 Task: Check the sale-to-list ratio of game room in the last 1 year.
Action: Mouse moved to (757, 169)
Screenshot: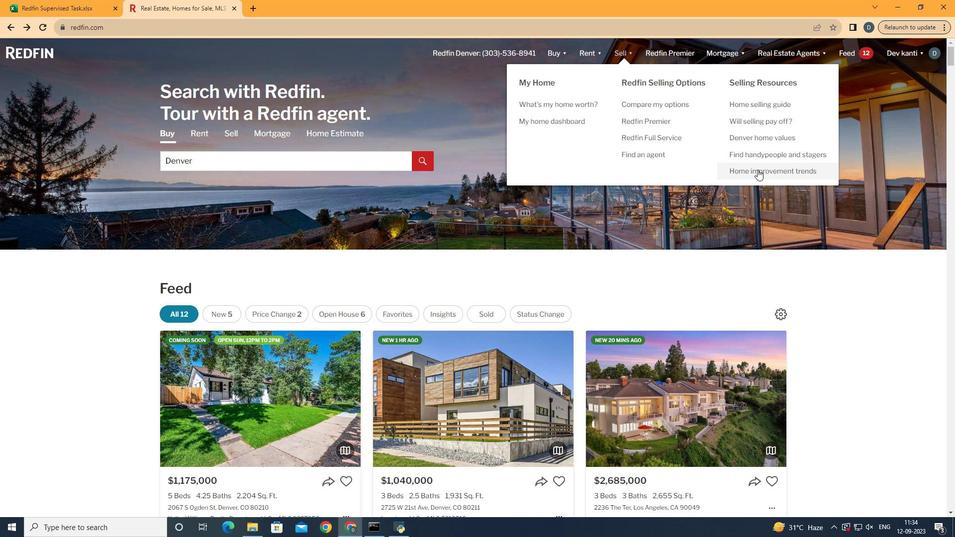 
Action: Mouse pressed left at (757, 169)
Screenshot: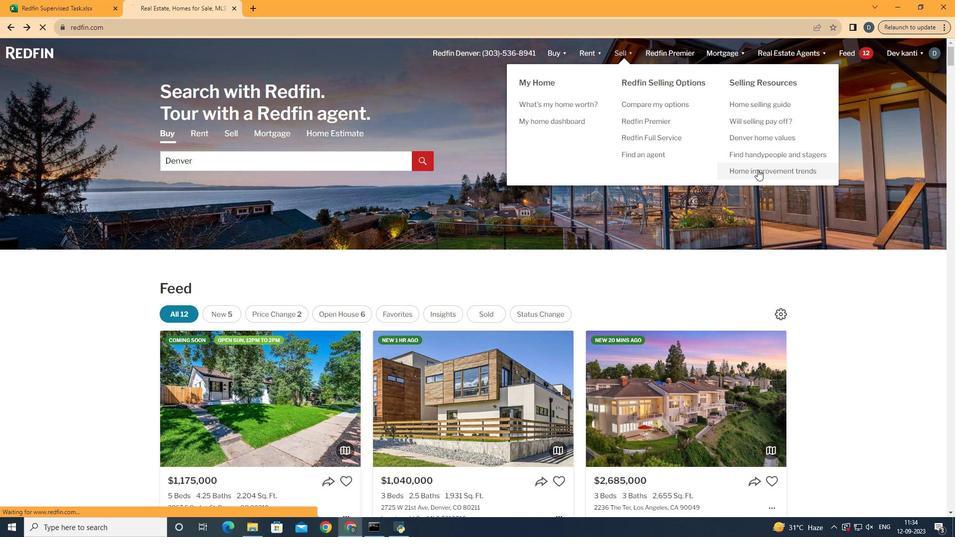 
Action: Mouse moved to (240, 190)
Screenshot: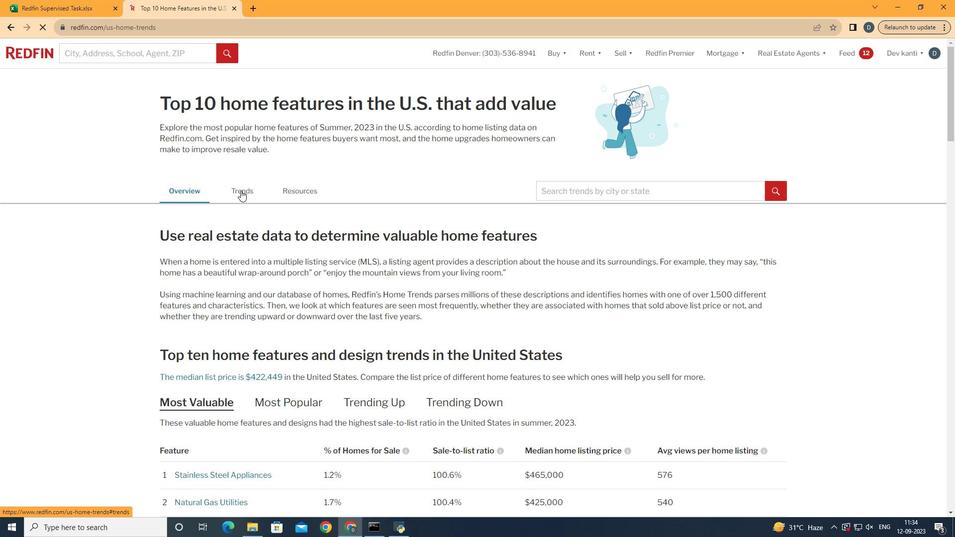
Action: Mouse pressed left at (240, 190)
Screenshot: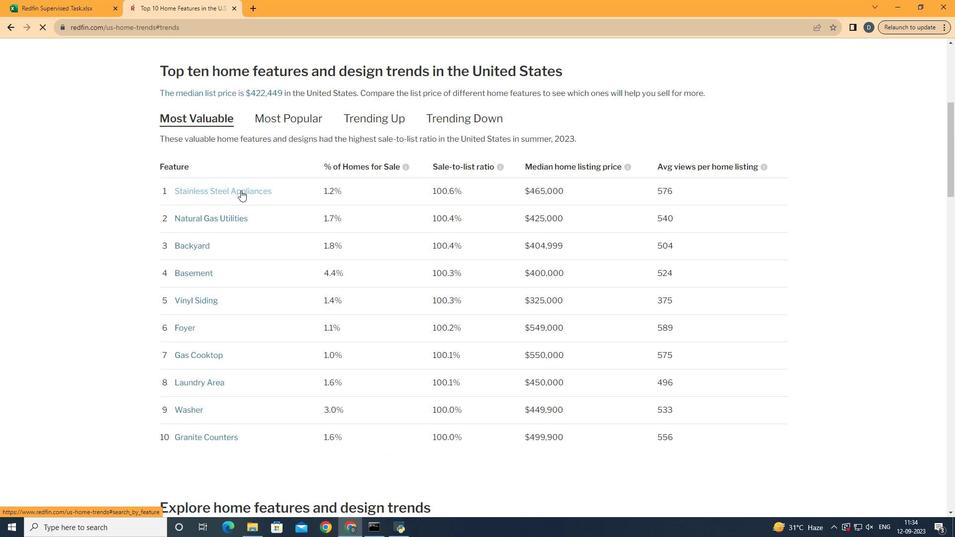 
Action: Mouse moved to (278, 290)
Screenshot: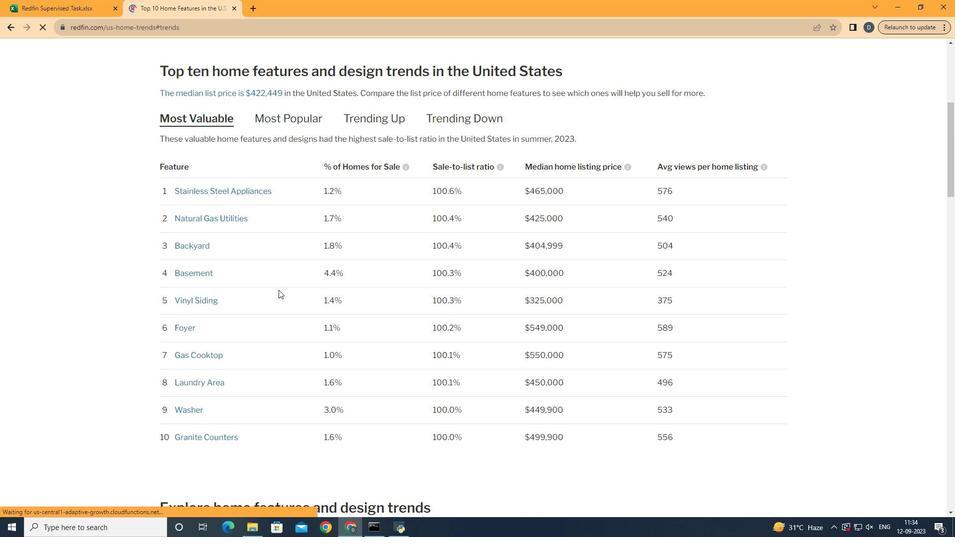 
Action: Mouse scrolled (278, 289) with delta (0, 0)
Screenshot: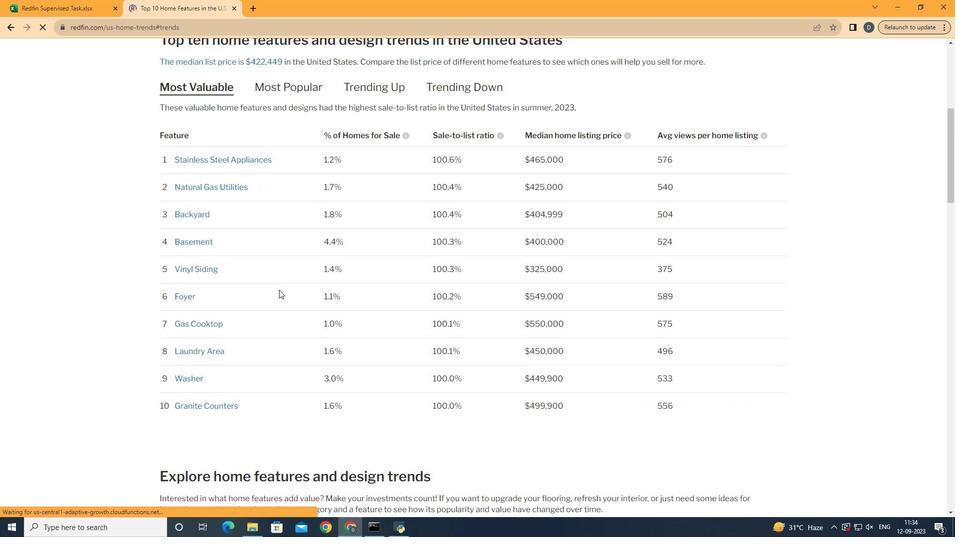 
Action: Mouse scrolled (278, 289) with delta (0, 0)
Screenshot: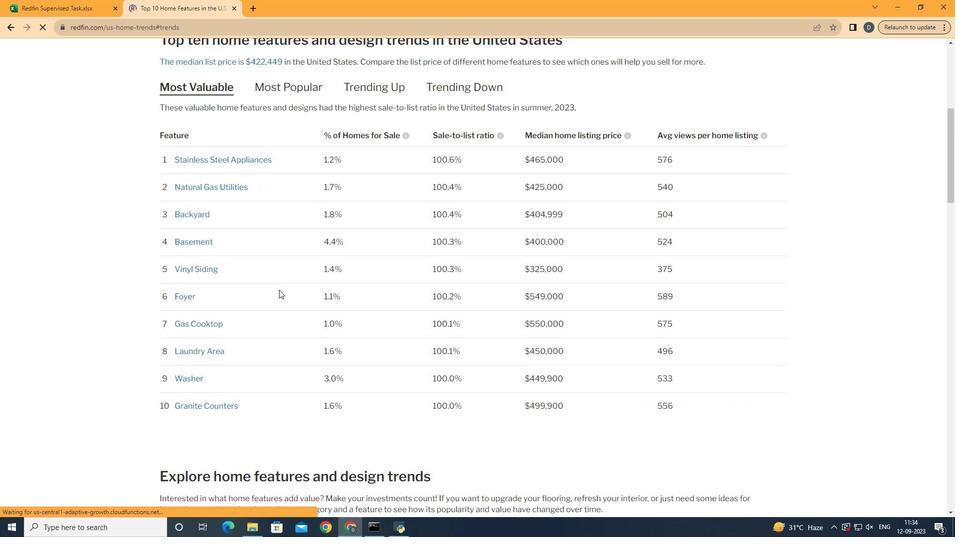 
Action: Mouse scrolled (278, 289) with delta (0, 0)
Screenshot: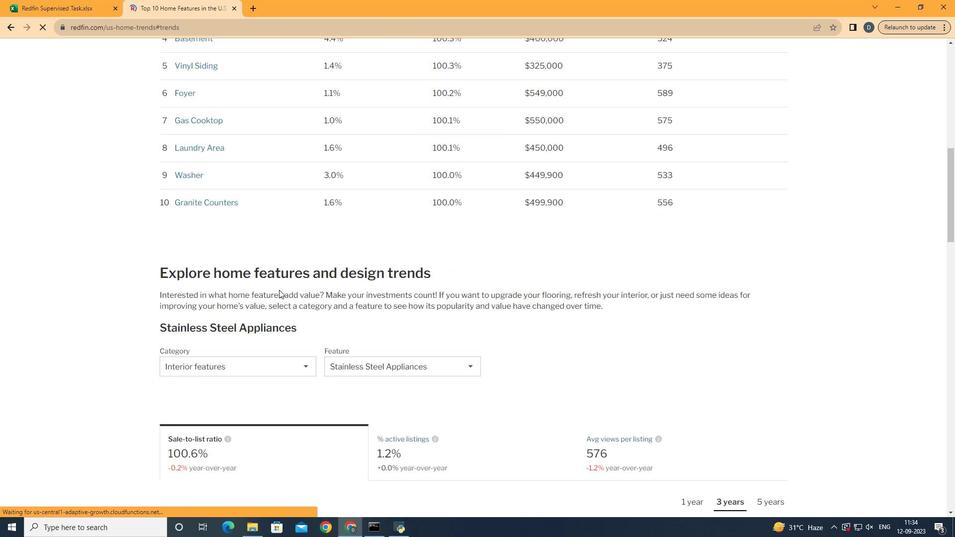 
Action: Mouse scrolled (278, 289) with delta (0, 0)
Screenshot: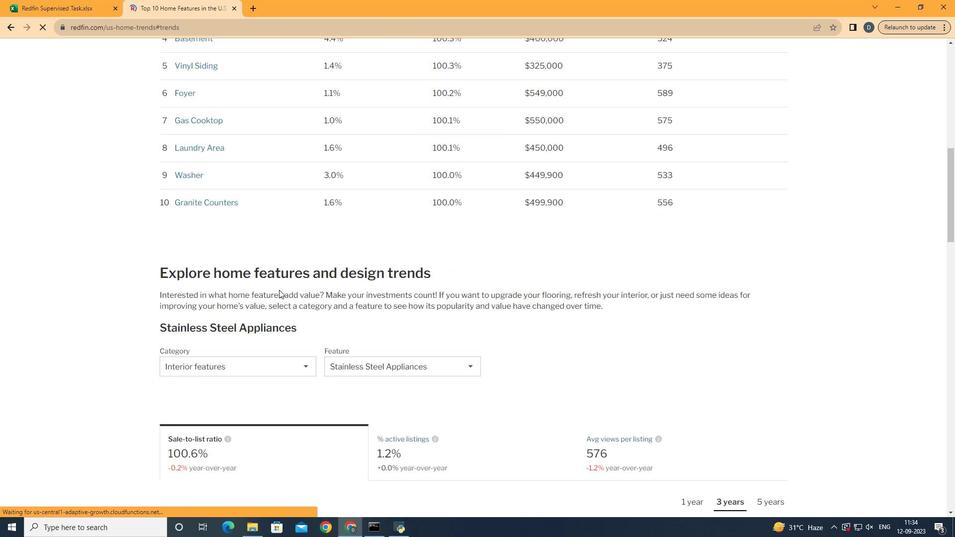 
Action: Mouse moved to (279, 290)
Screenshot: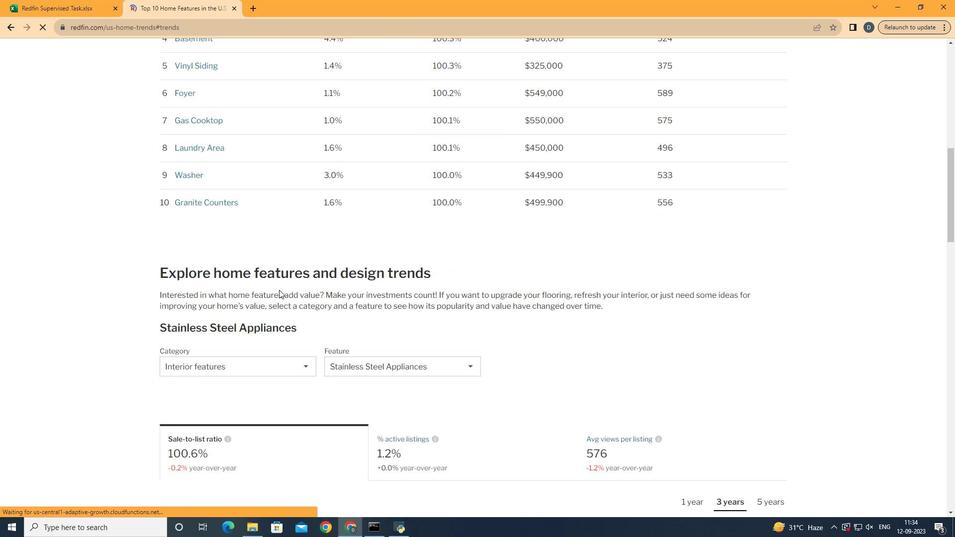 
Action: Mouse scrolled (279, 289) with delta (0, 0)
Screenshot: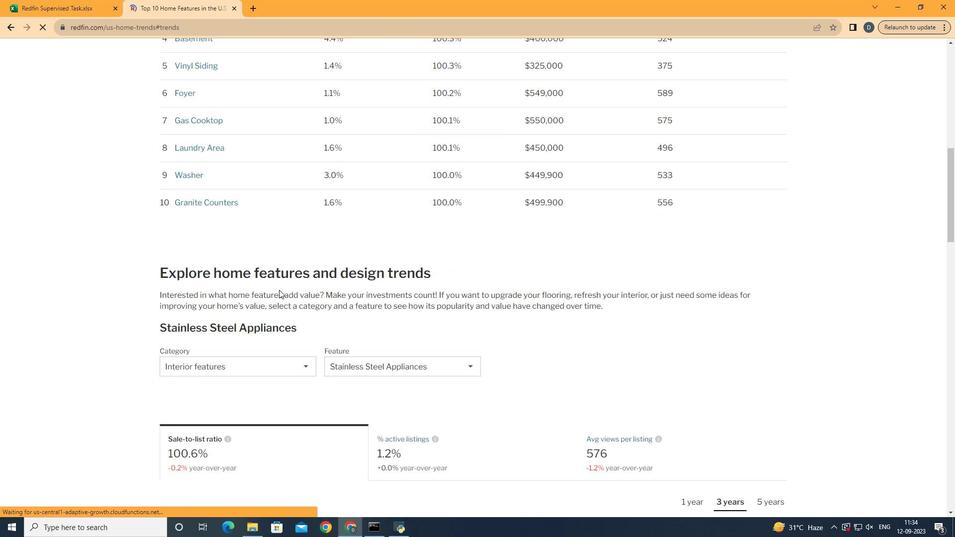
Action: Mouse scrolled (279, 289) with delta (0, 0)
Screenshot: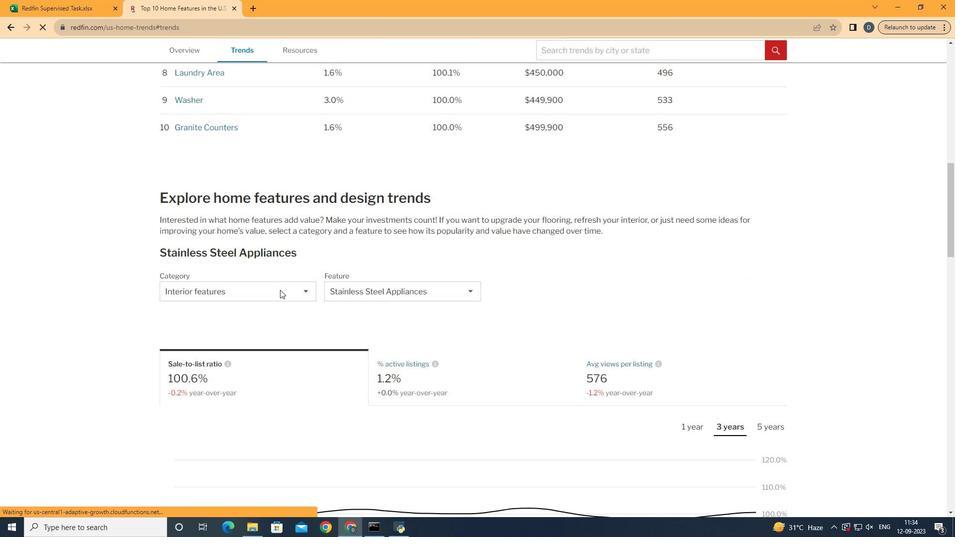 
Action: Mouse scrolled (279, 289) with delta (0, 0)
Screenshot: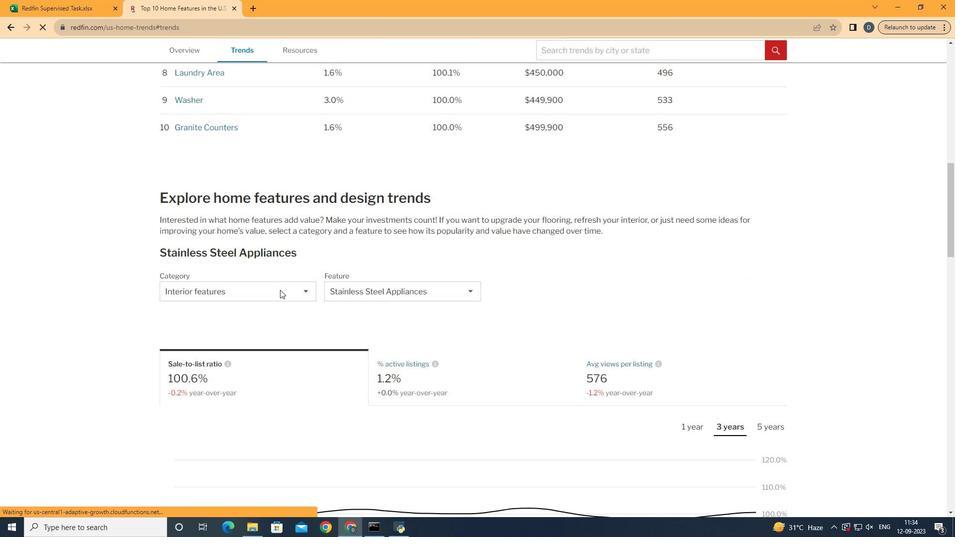 
Action: Mouse moved to (286, 266)
Screenshot: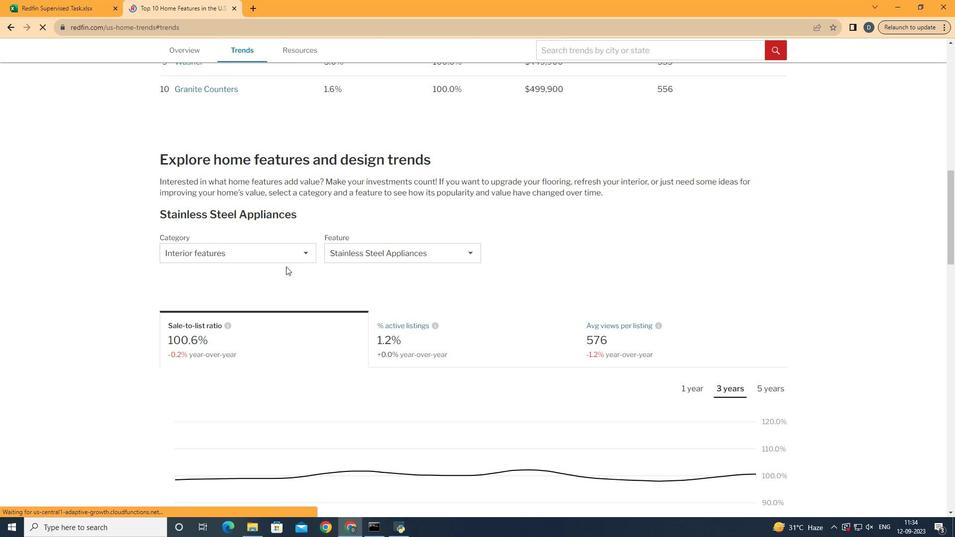 
Action: Mouse pressed left at (286, 266)
Screenshot: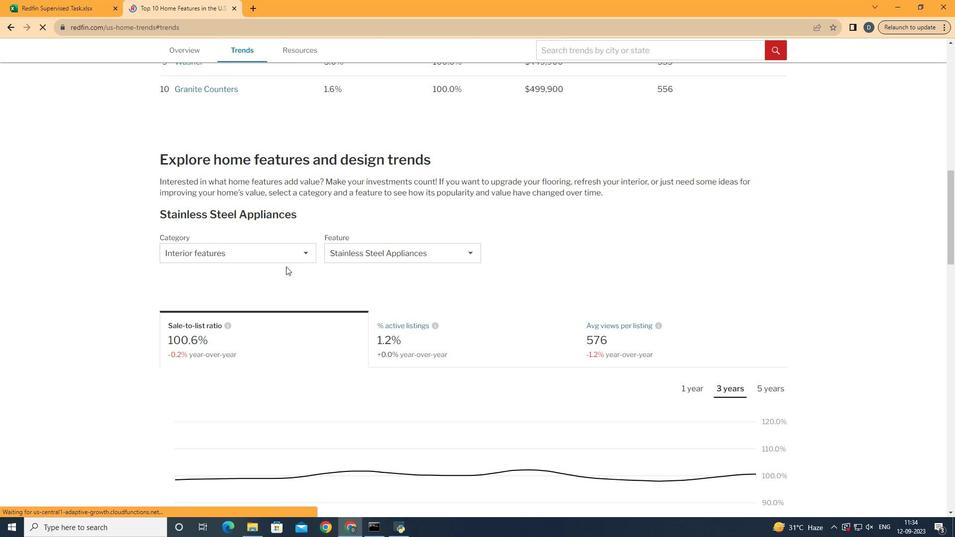 
Action: Mouse moved to (301, 254)
Screenshot: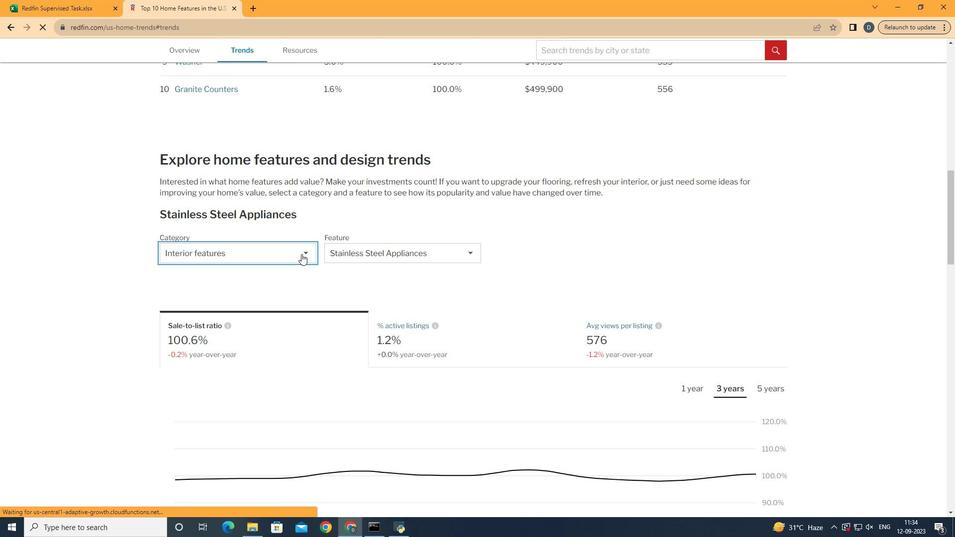 
Action: Mouse pressed left at (301, 254)
Screenshot: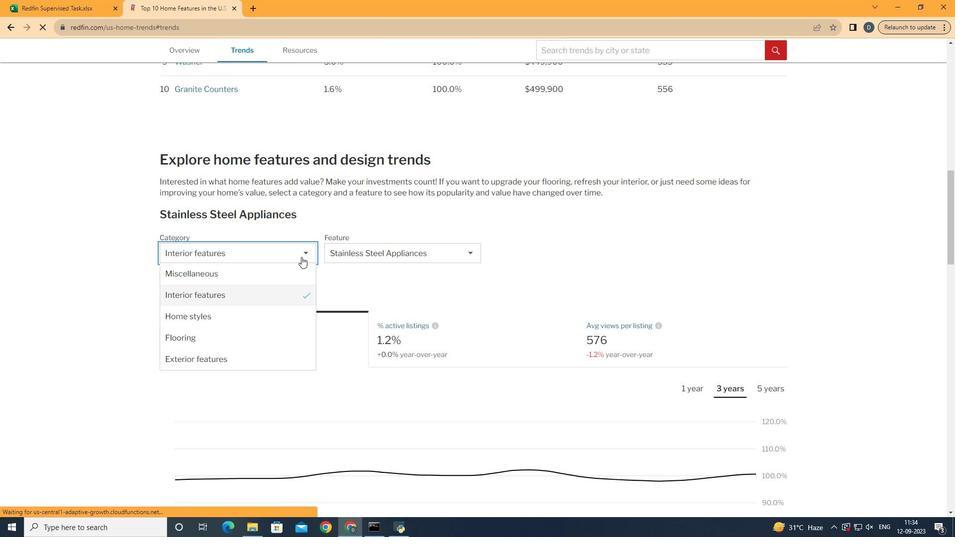 
Action: Mouse moved to (298, 292)
Screenshot: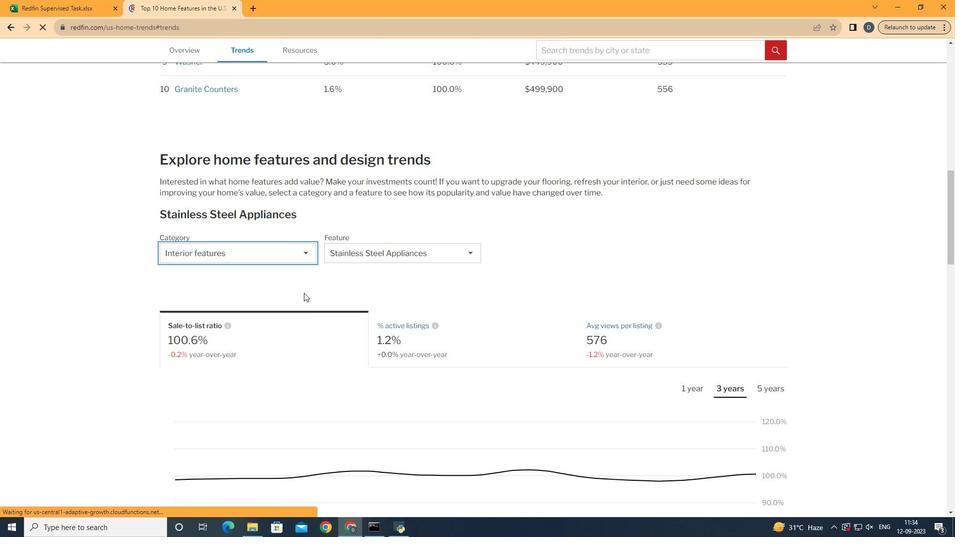 
Action: Mouse pressed left at (298, 292)
Screenshot: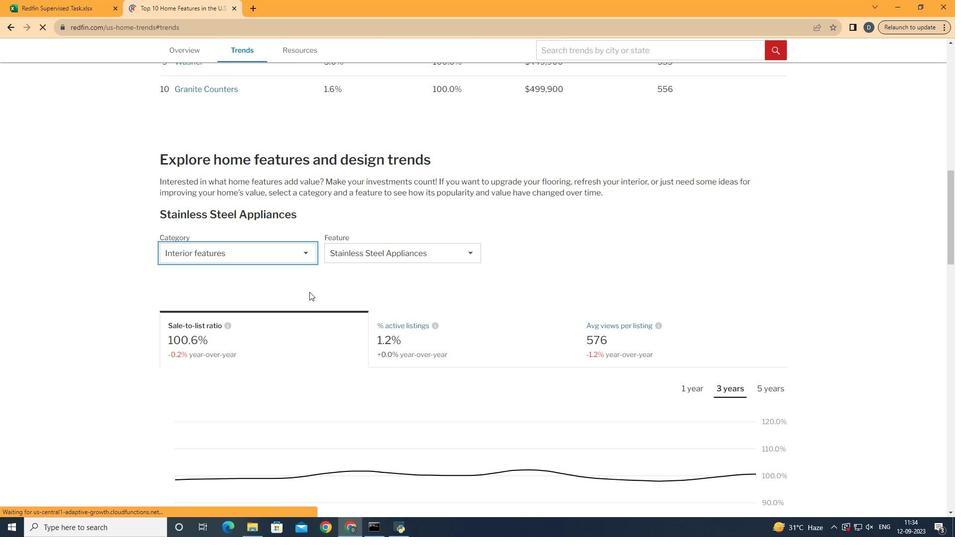 
Action: Mouse moved to (397, 249)
Screenshot: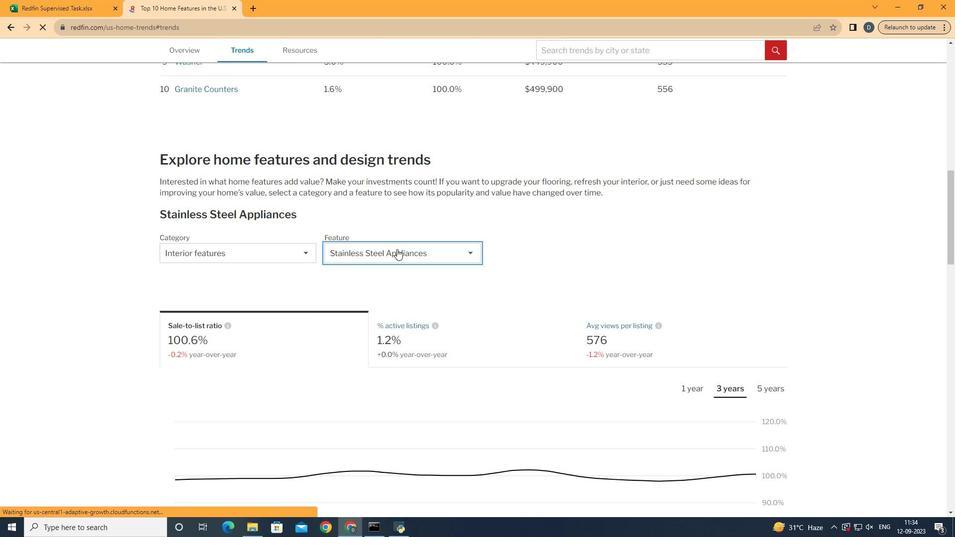 
Action: Mouse pressed left at (397, 249)
Screenshot: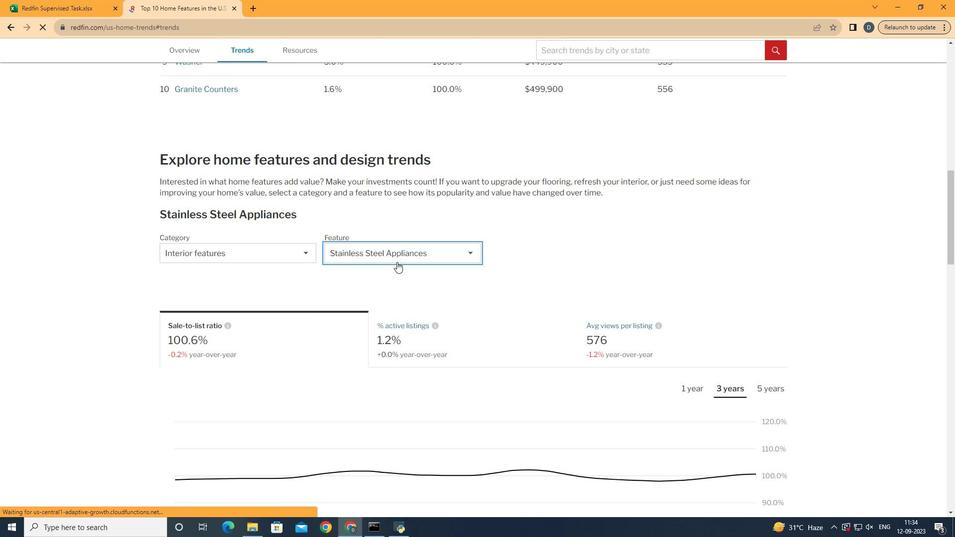 
Action: Mouse moved to (424, 321)
Screenshot: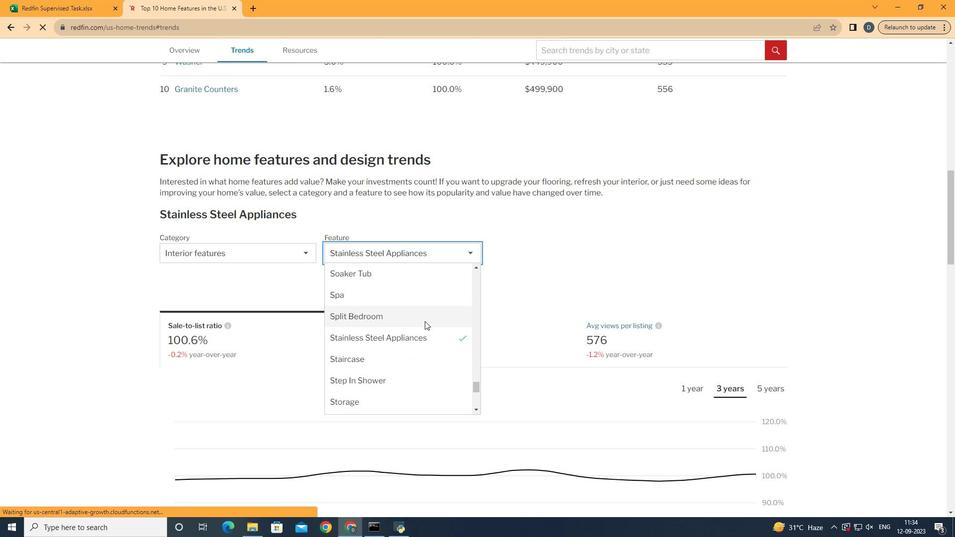 
Action: Mouse scrolled (424, 321) with delta (0, 0)
Screenshot: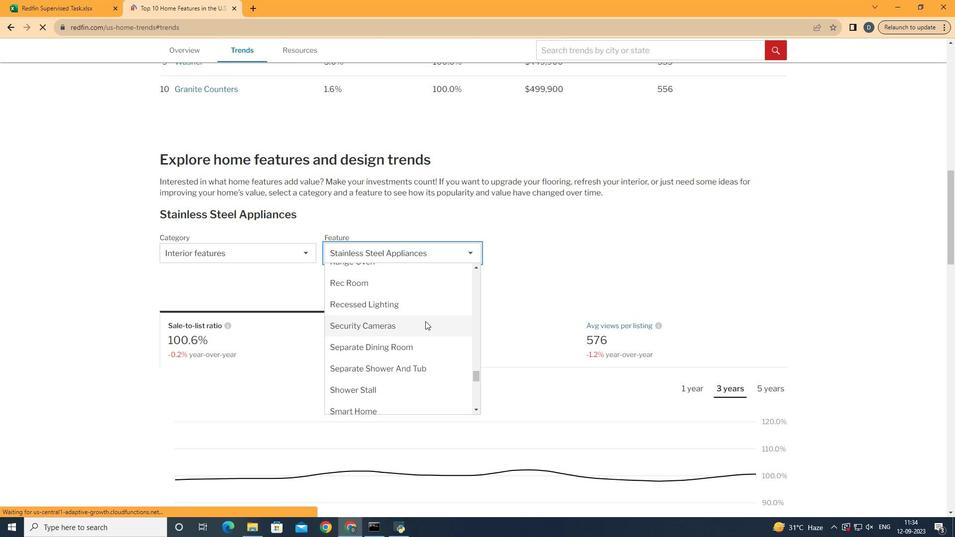 
Action: Mouse scrolled (424, 321) with delta (0, 0)
Screenshot: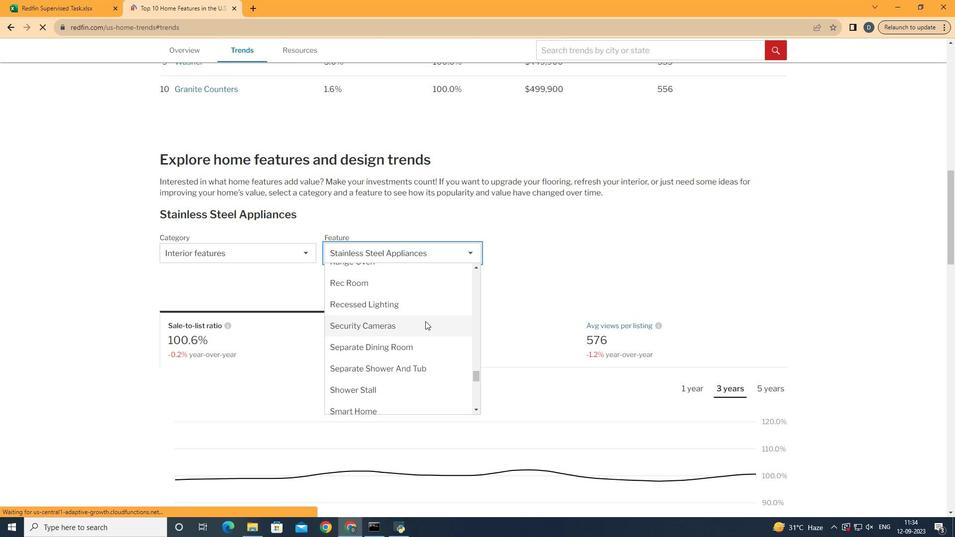
Action: Mouse scrolled (424, 321) with delta (0, 0)
Screenshot: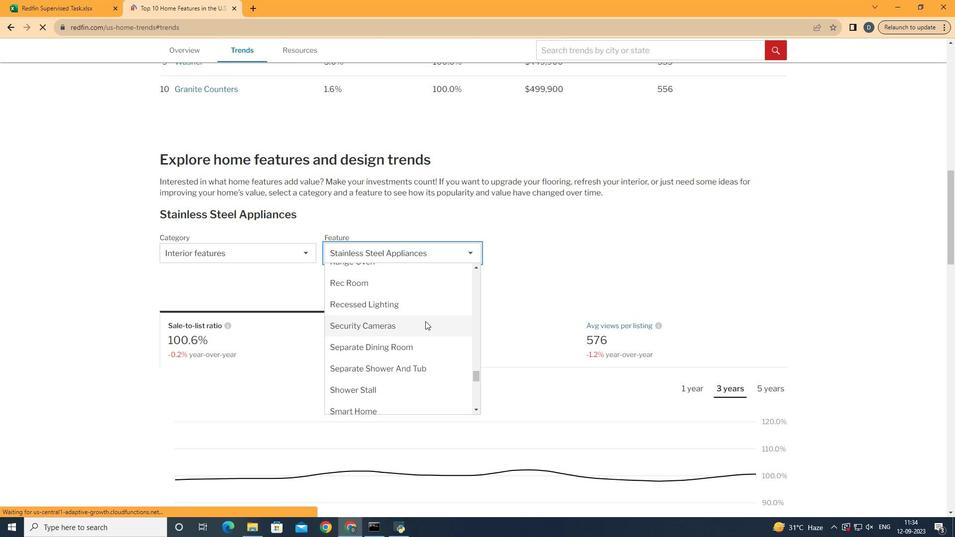
Action: Mouse scrolled (424, 321) with delta (0, 0)
Screenshot: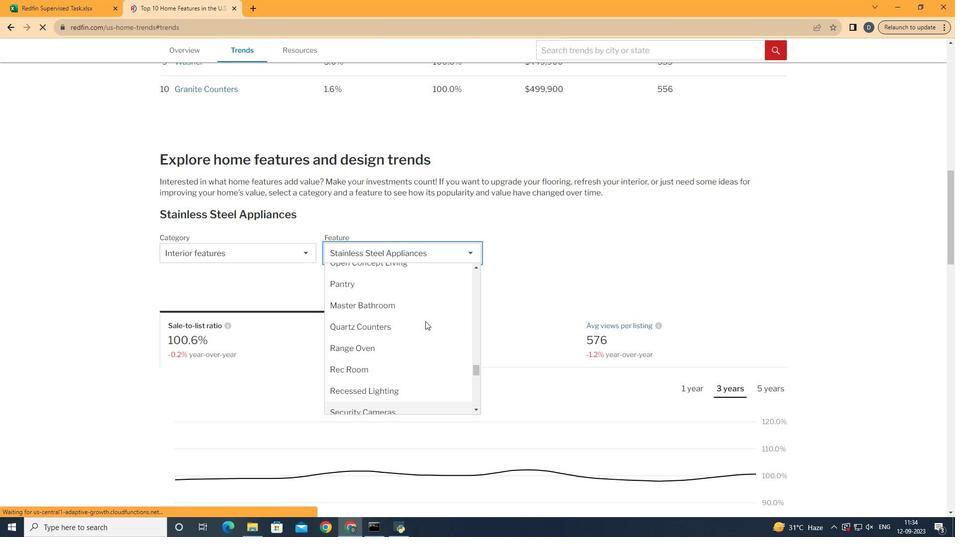 
Action: Mouse scrolled (424, 321) with delta (0, 0)
Screenshot: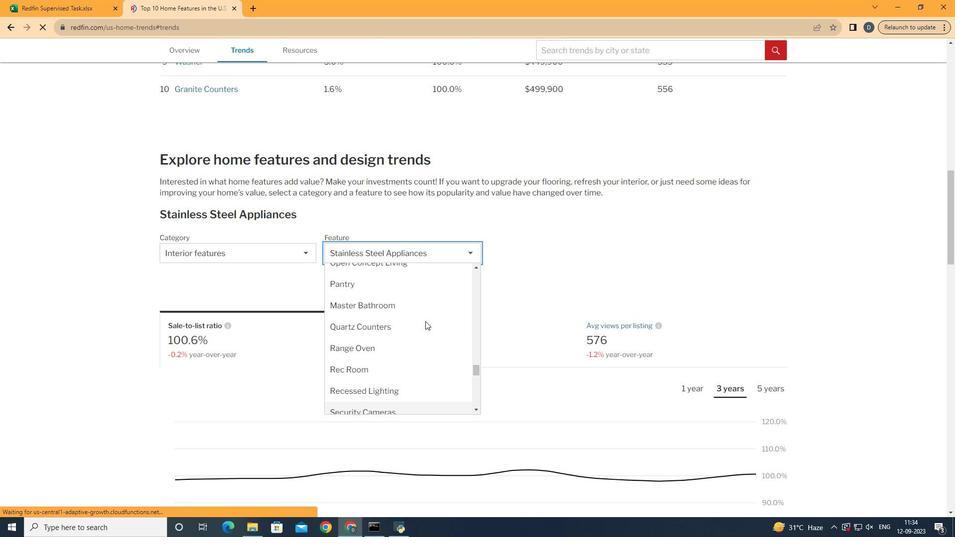 
Action: Mouse moved to (425, 321)
Screenshot: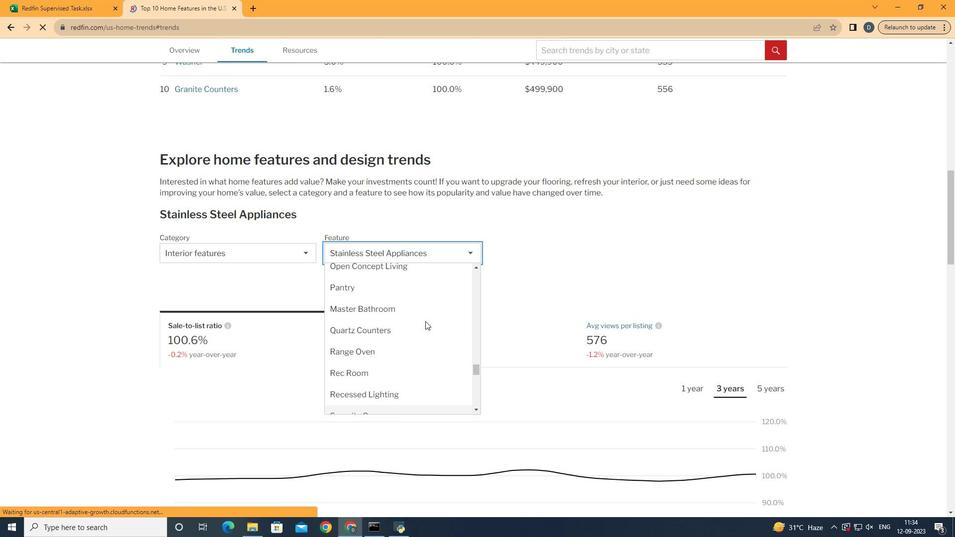 
Action: Mouse scrolled (425, 321) with delta (0, 0)
Screenshot: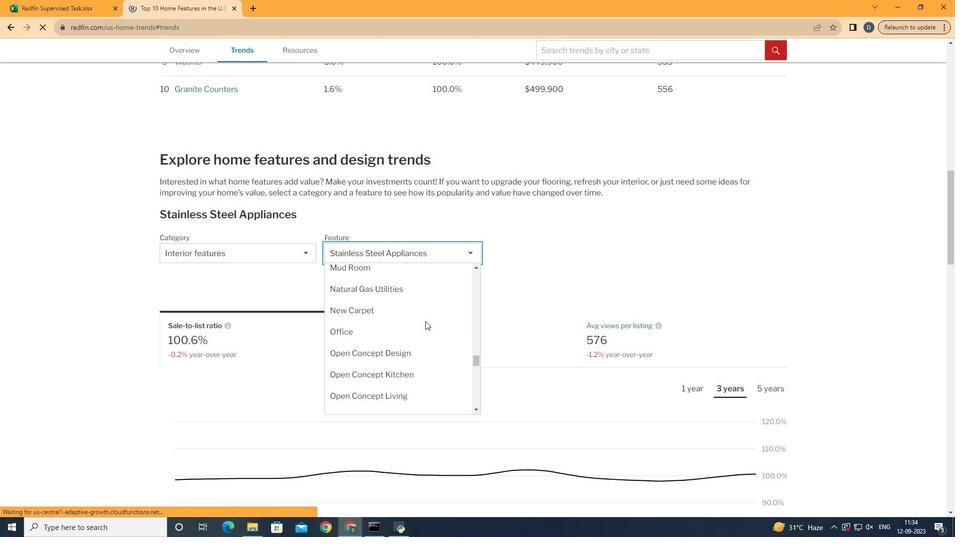 
Action: Mouse scrolled (425, 321) with delta (0, 0)
Screenshot: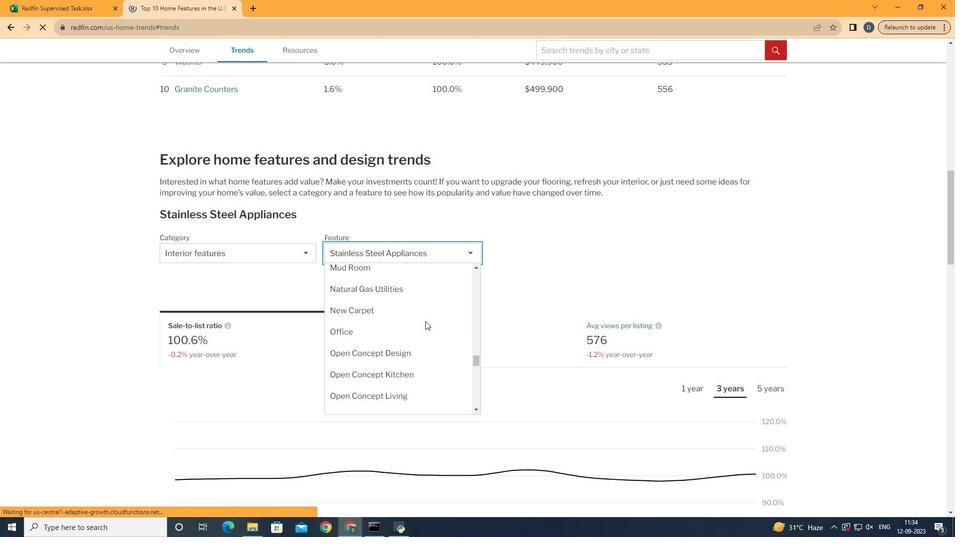 
Action: Mouse scrolled (425, 321) with delta (0, 0)
Screenshot: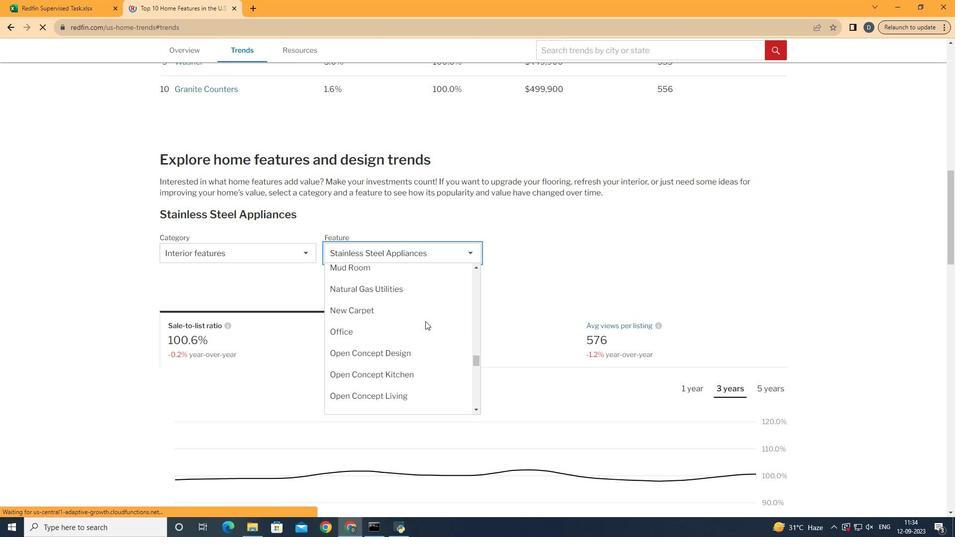 
Action: Mouse scrolled (425, 321) with delta (0, 0)
Screenshot: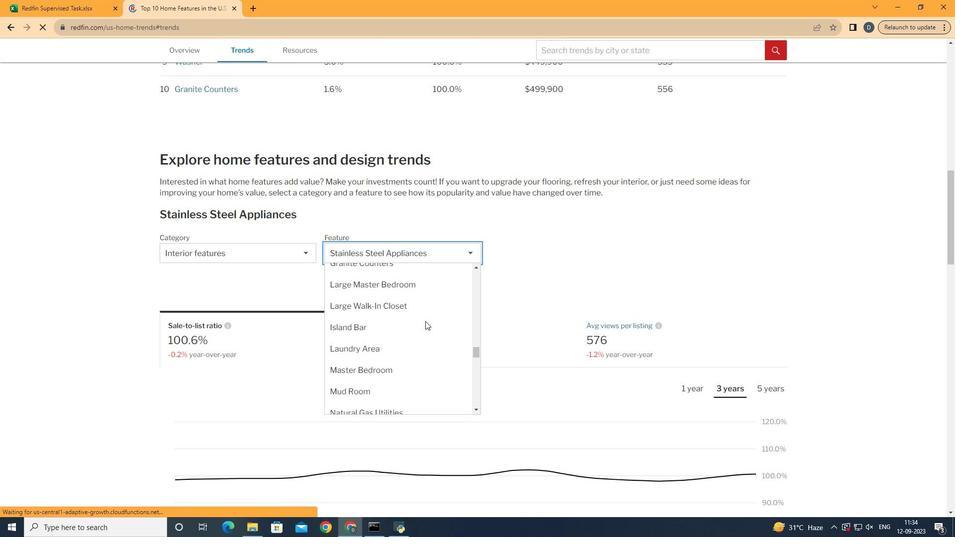 
Action: Mouse scrolled (425, 321) with delta (0, 0)
Screenshot: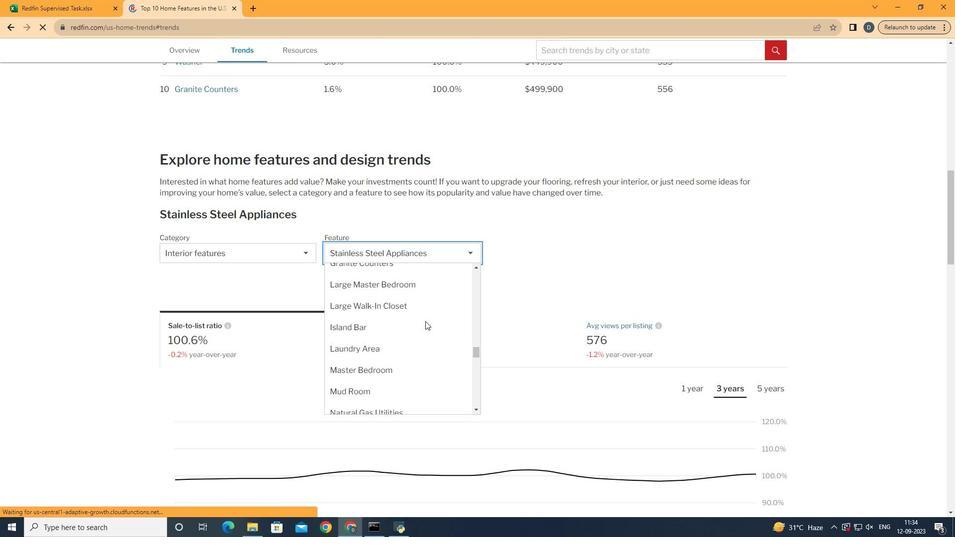 
Action: Mouse scrolled (425, 321) with delta (0, 0)
Screenshot: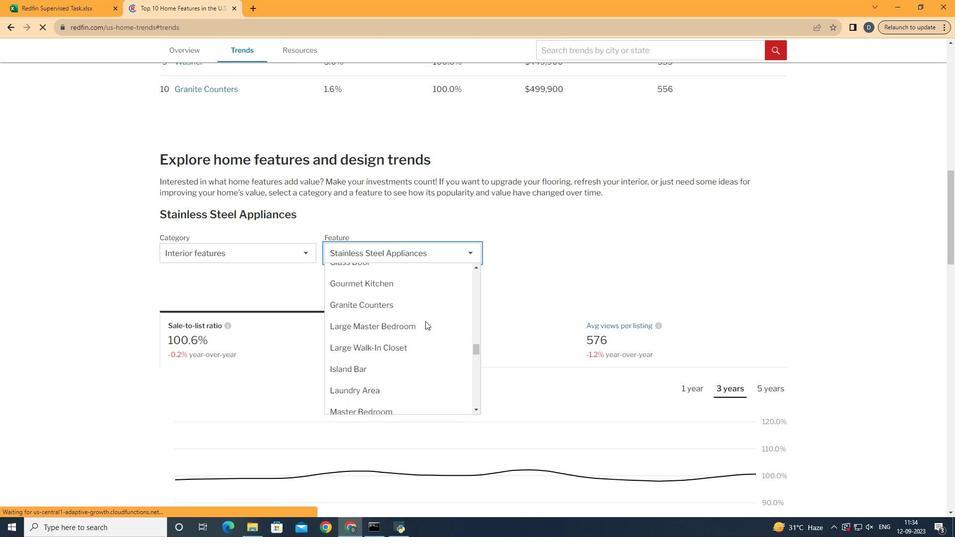 
Action: Mouse scrolled (425, 321) with delta (0, 0)
Screenshot: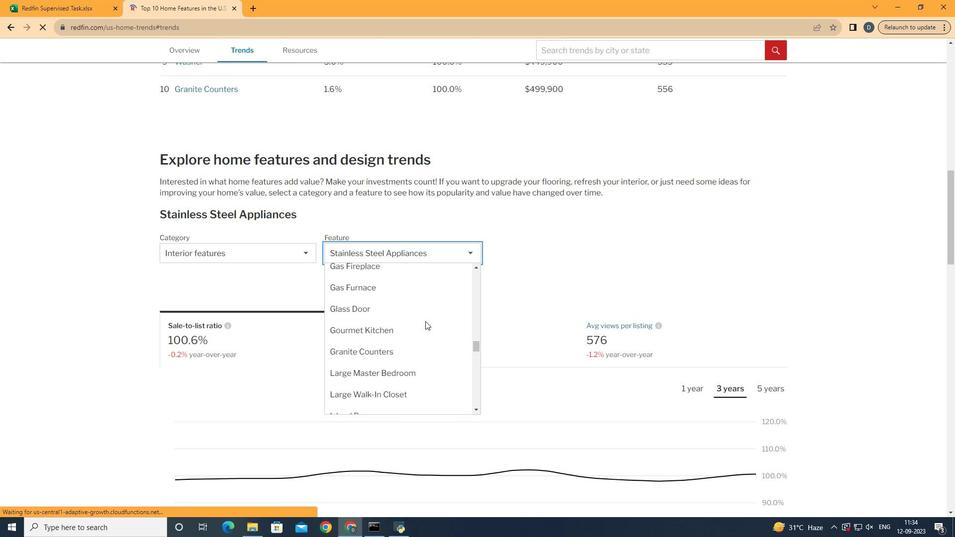 
Action: Mouse moved to (429, 332)
Screenshot: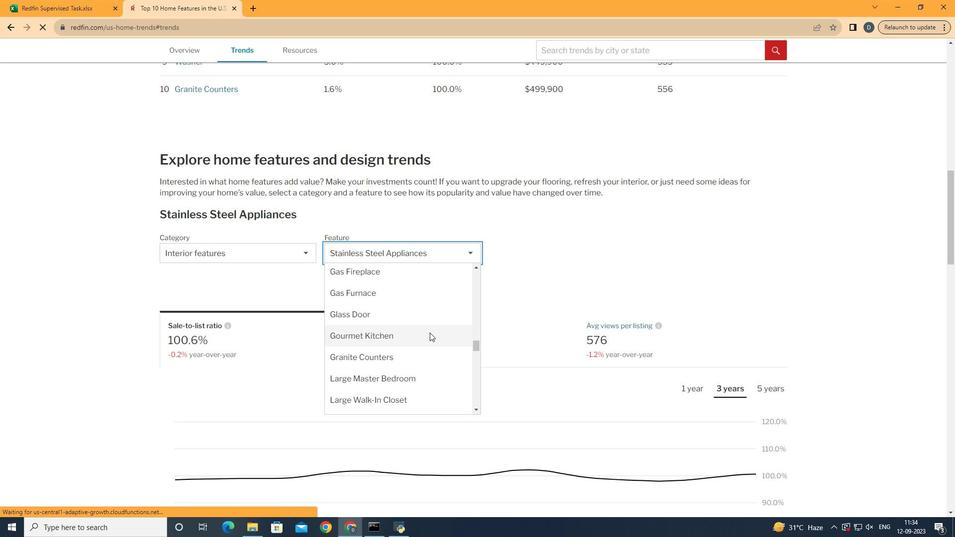 
Action: Mouse scrolled (429, 333) with delta (0, 0)
Screenshot: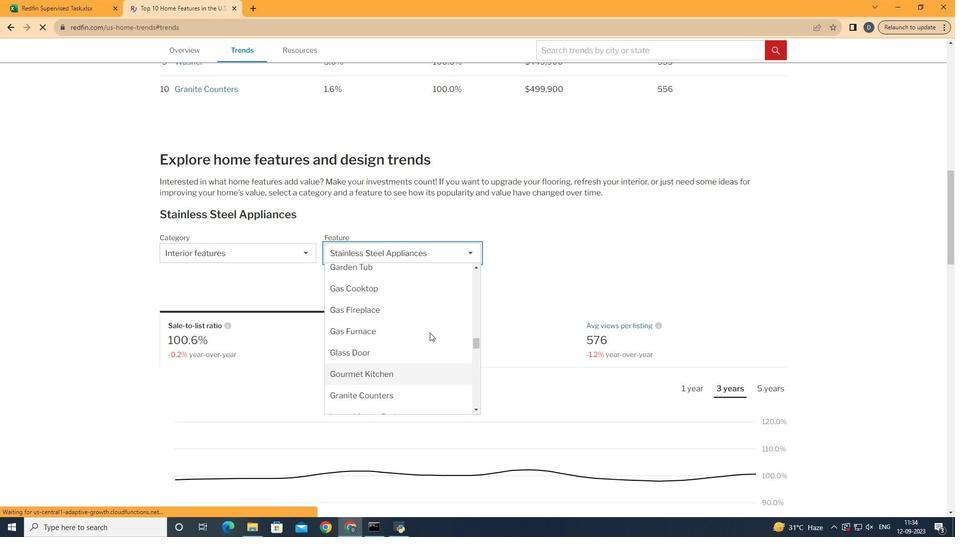 
Action: Mouse moved to (435, 362)
Screenshot: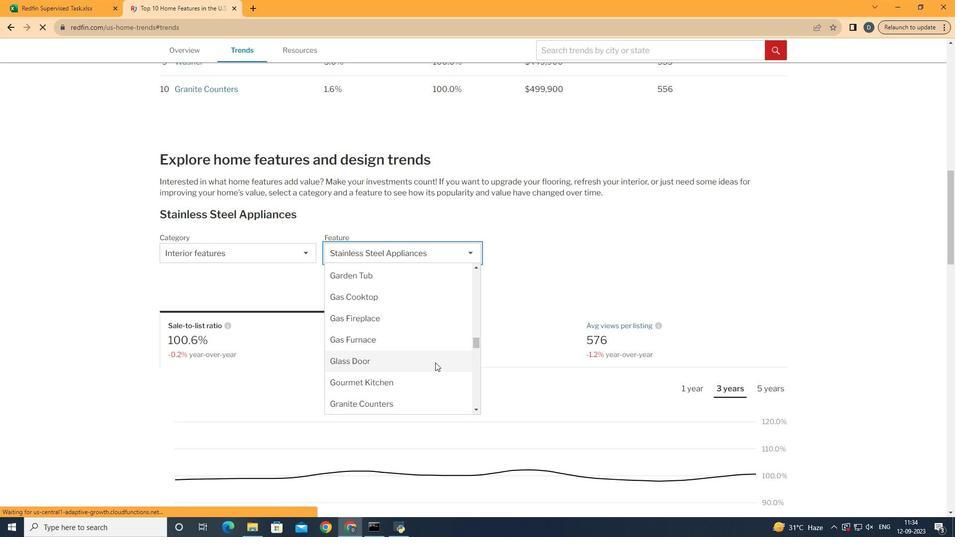 
Action: Mouse scrolled (435, 362) with delta (0, 0)
Screenshot: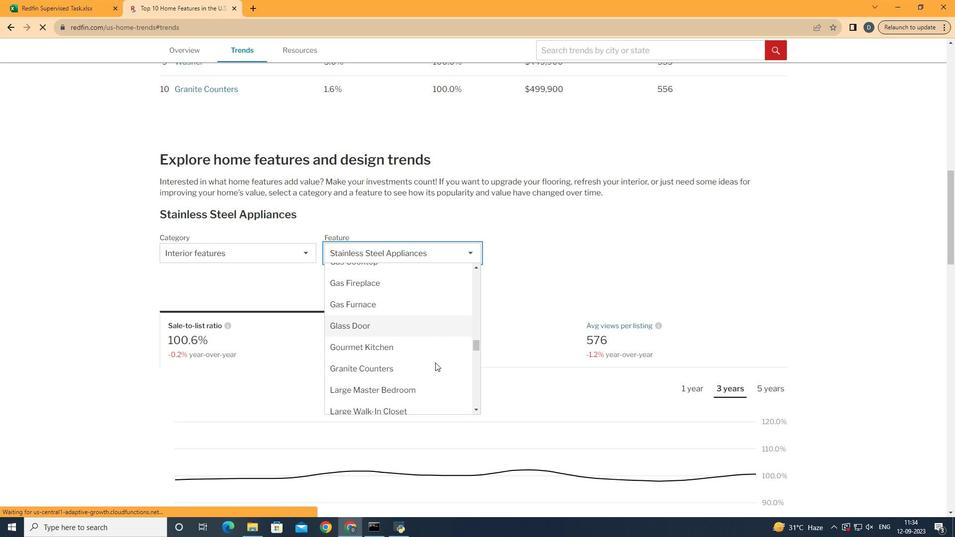 
Action: Mouse scrolled (435, 363) with delta (0, 0)
Screenshot: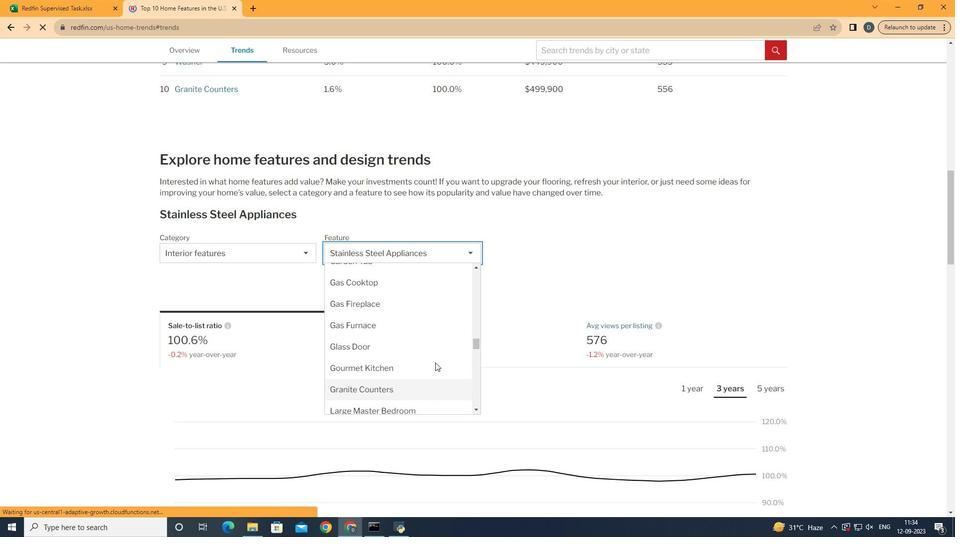
Action: Mouse moved to (448, 327)
Screenshot: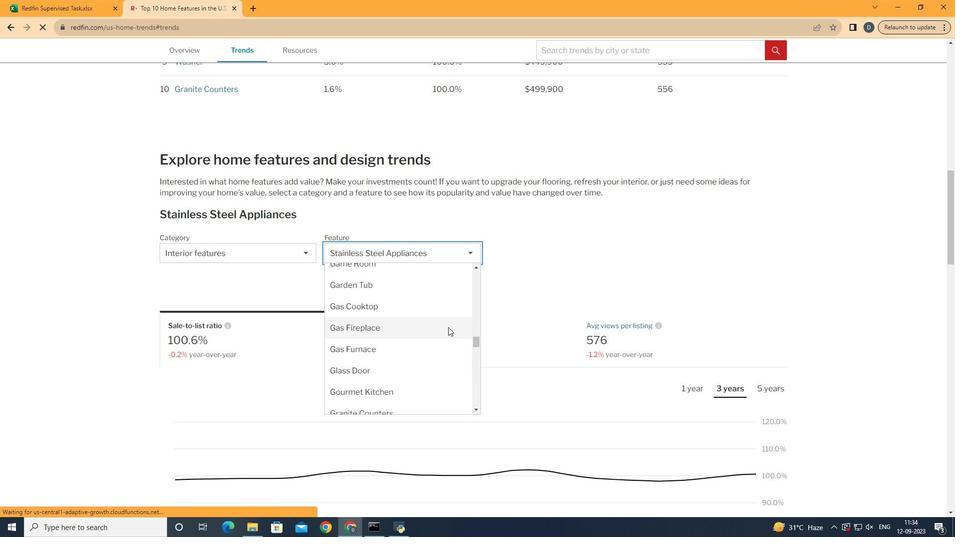 
Action: Mouse scrolled (448, 327) with delta (0, 0)
Screenshot: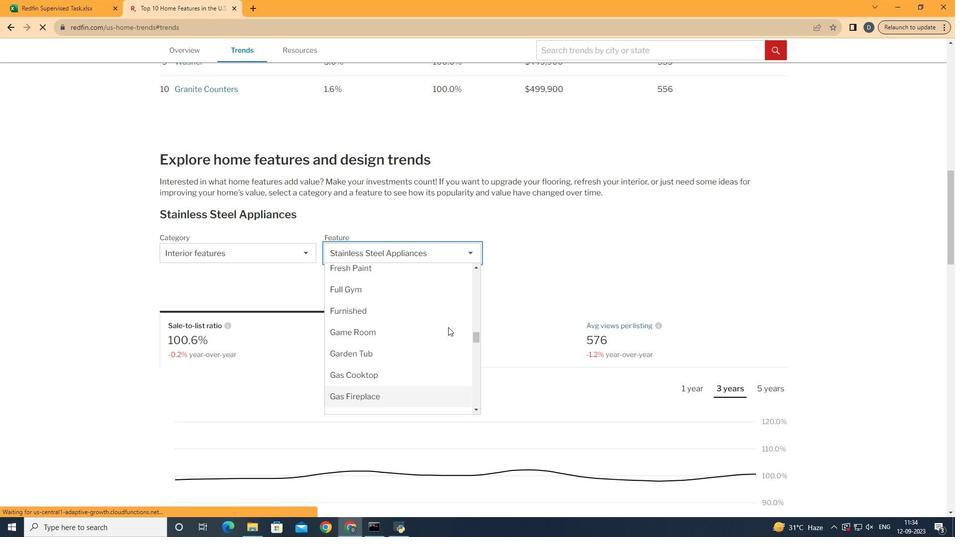 
Action: Mouse scrolled (448, 327) with delta (0, 0)
Screenshot: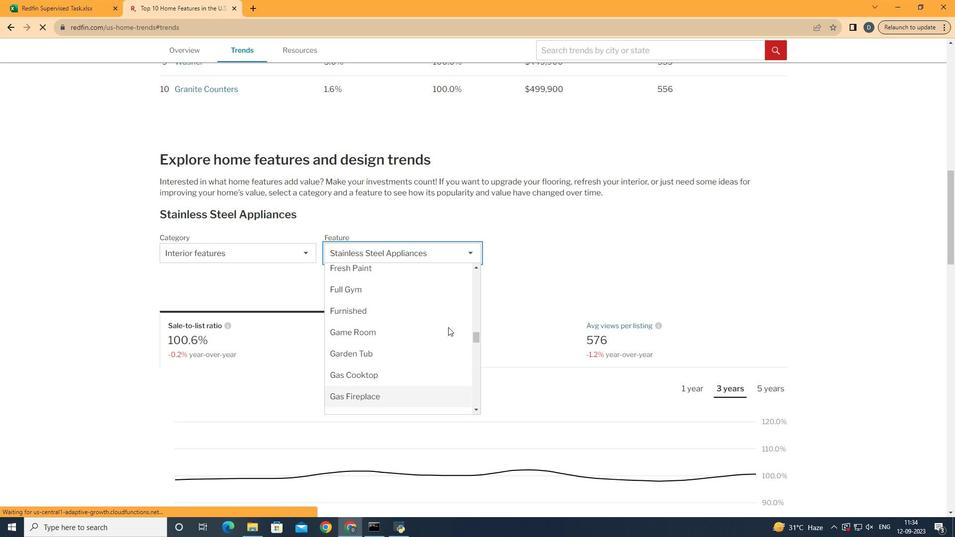 
Action: Mouse moved to (432, 286)
Screenshot: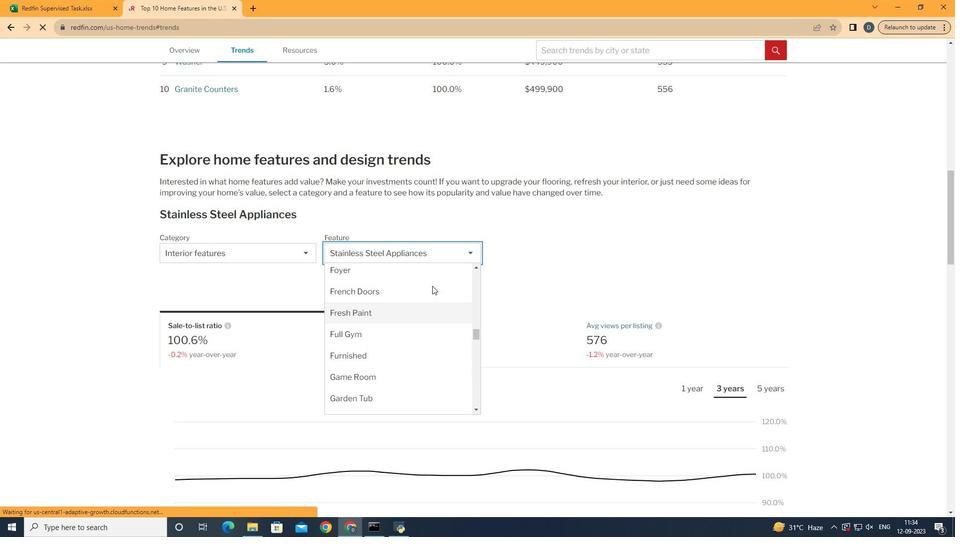
Action: Mouse scrolled (432, 286) with delta (0, 0)
Screenshot: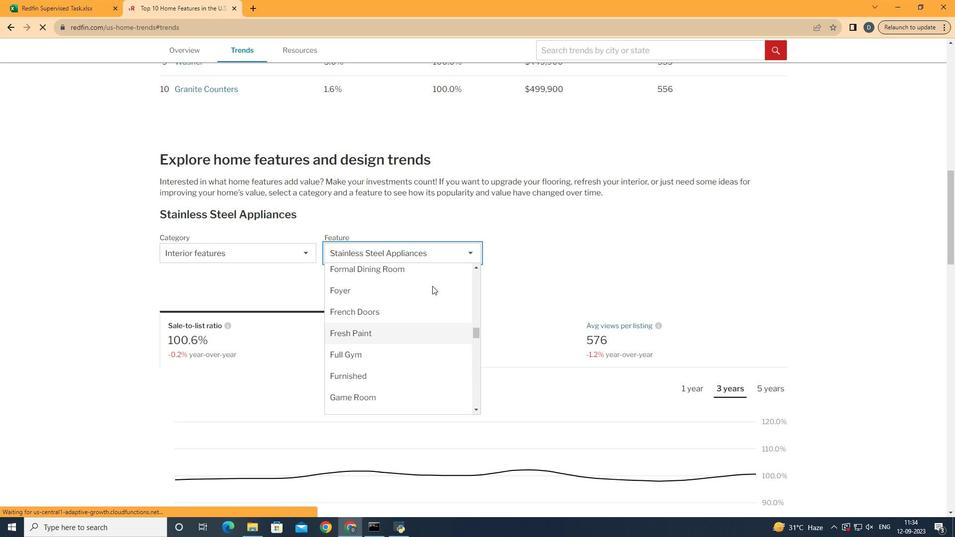 
Action: Mouse moved to (434, 336)
Screenshot: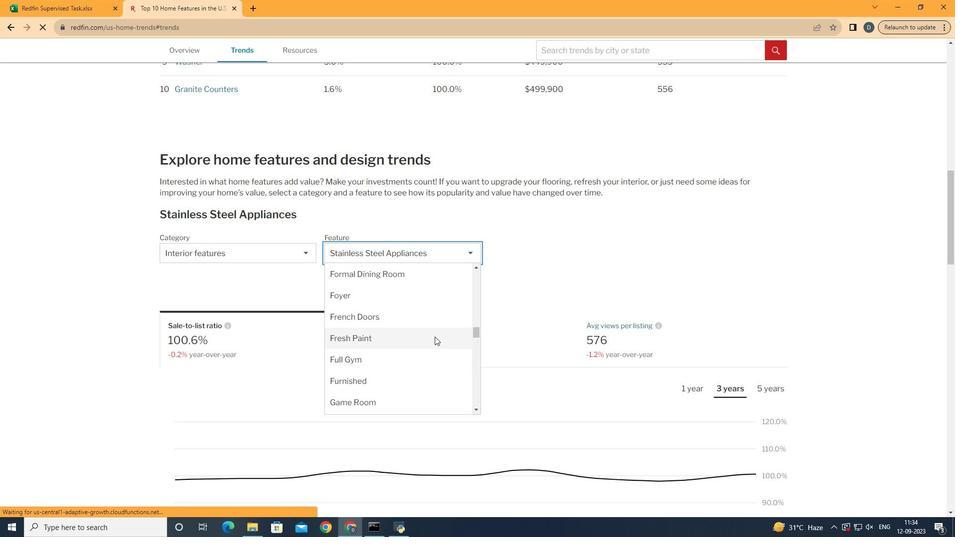
Action: Mouse scrolled (434, 336) with delta (0, 0)
Screenshot: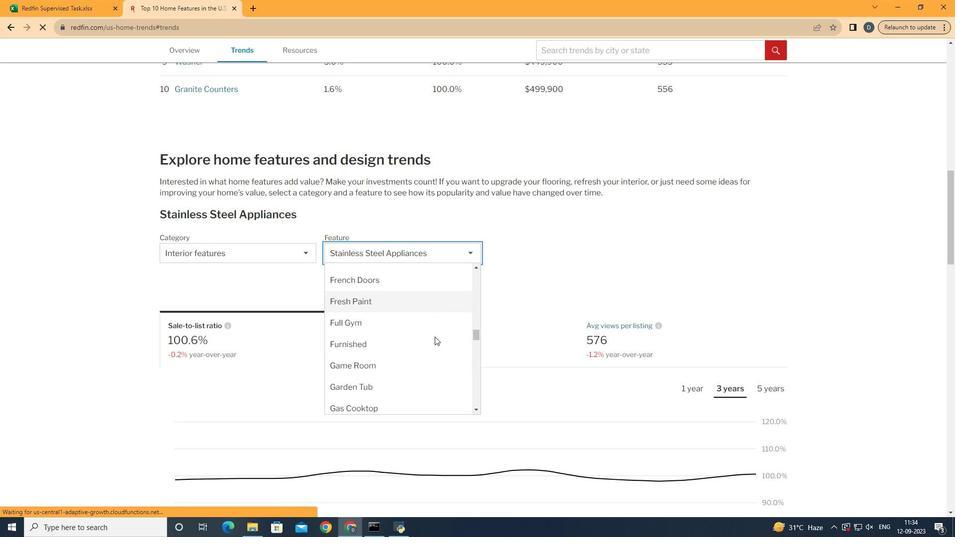 
Action: Mouse scrolled (434, 336) with delta (0, 0)
Screenshot: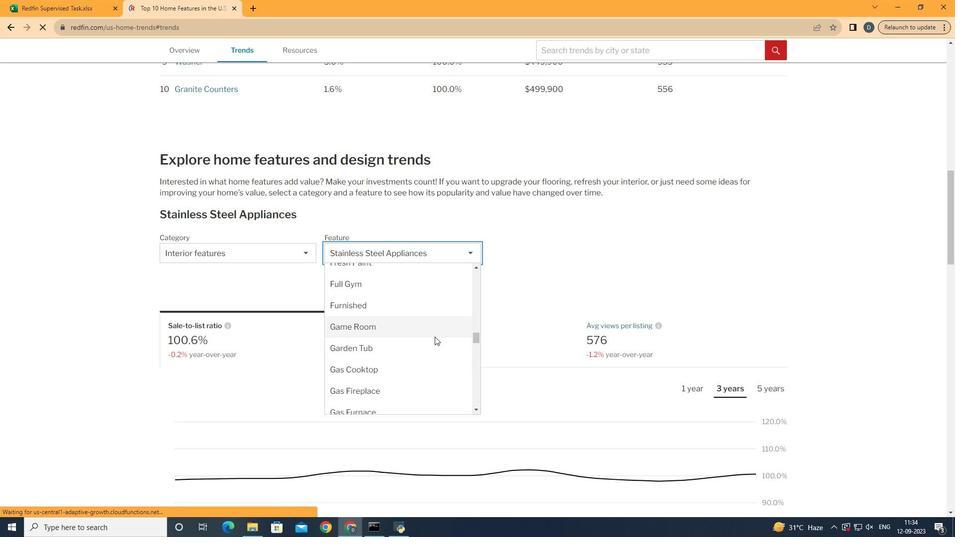 
Action: Mouse moved to (441, 308)
Screenshot: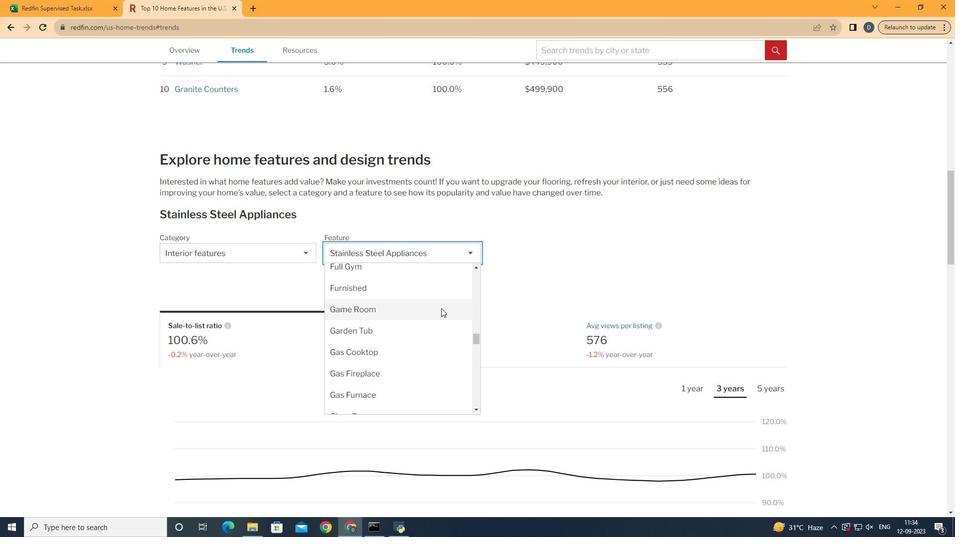 
Action: Mouse pressed left at (441, 308)
Screenshot: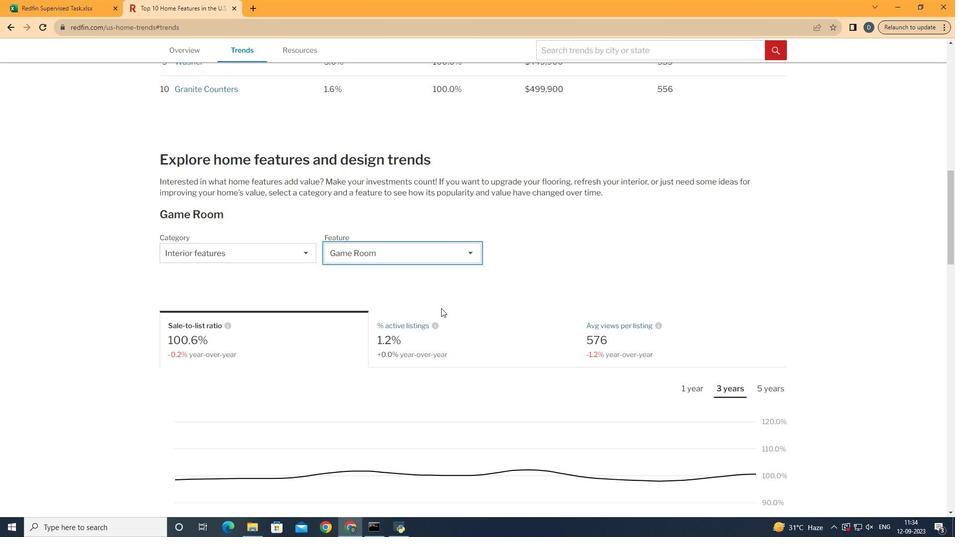 
Action: Mouse moved to (500, 259)
Screenshot: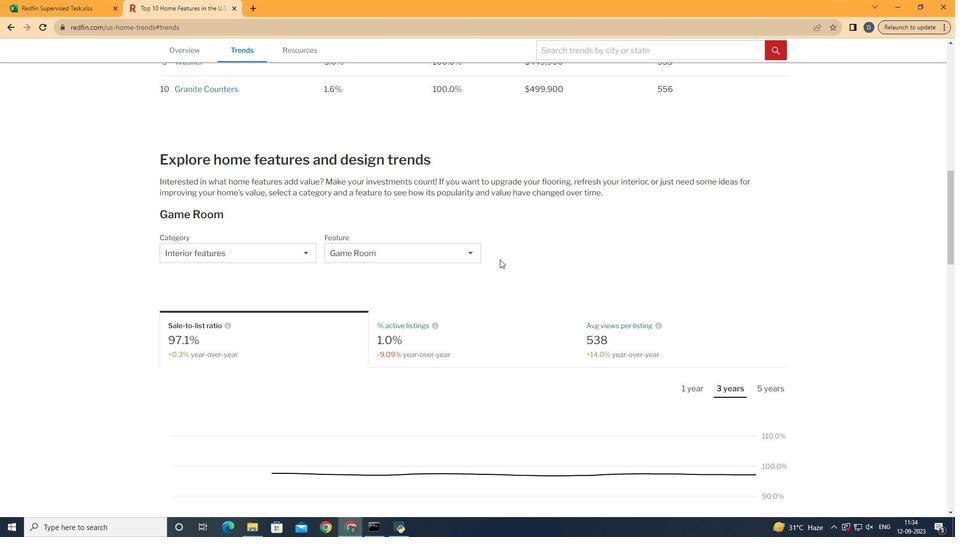 
Action: Mouse pressed left at (500, 259)
Screenshot: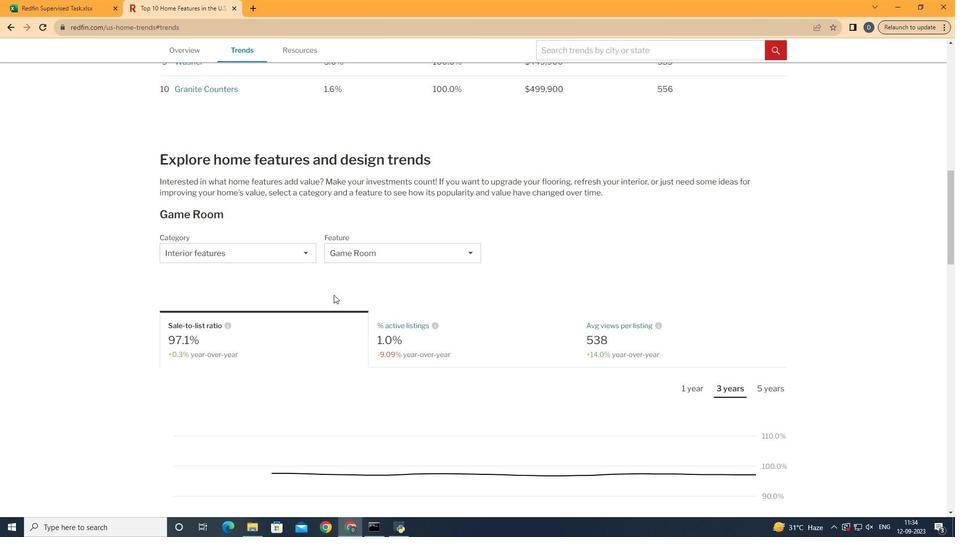 
Action: Mouse moved to (318, 345)
Screenshot: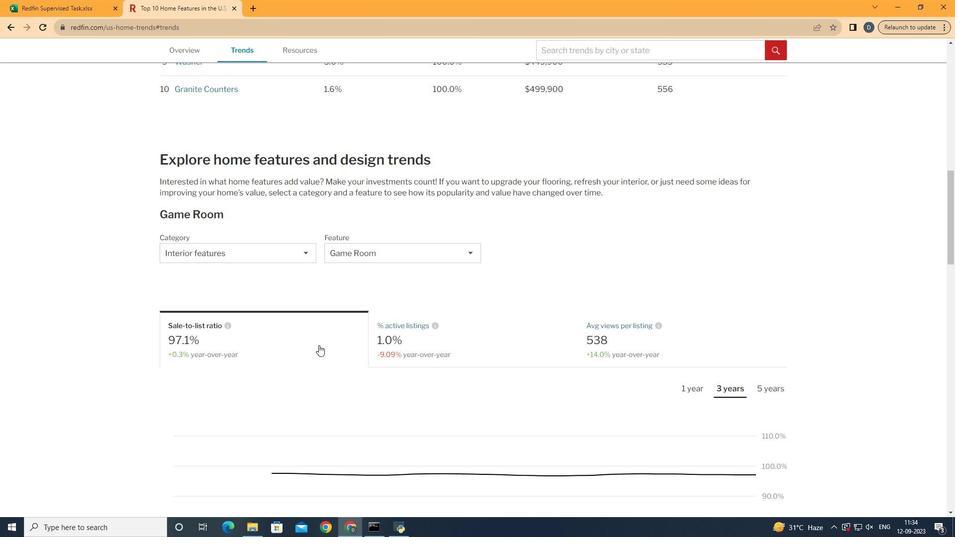 
Action: Mouse pressed left at (318, 345)
Screenshot: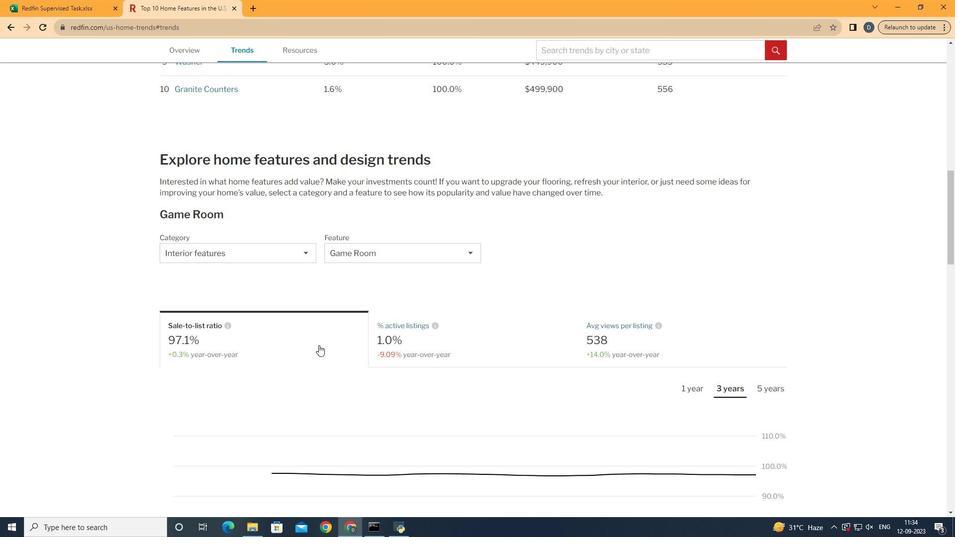 
Action: Mouse moved to (319, 344)
Screenshot: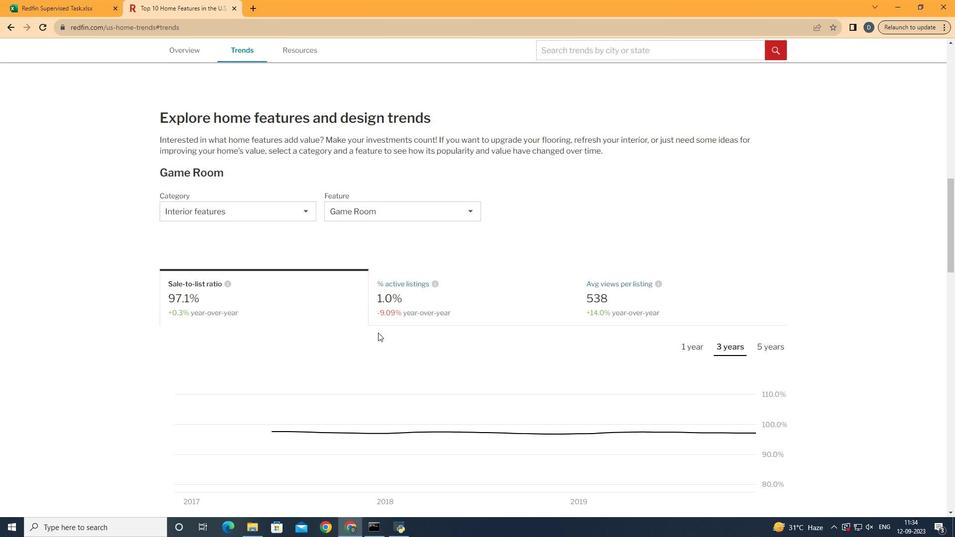 
Action: Mouse scrolled (319, 344) with delta (0, 0)
Screenshot: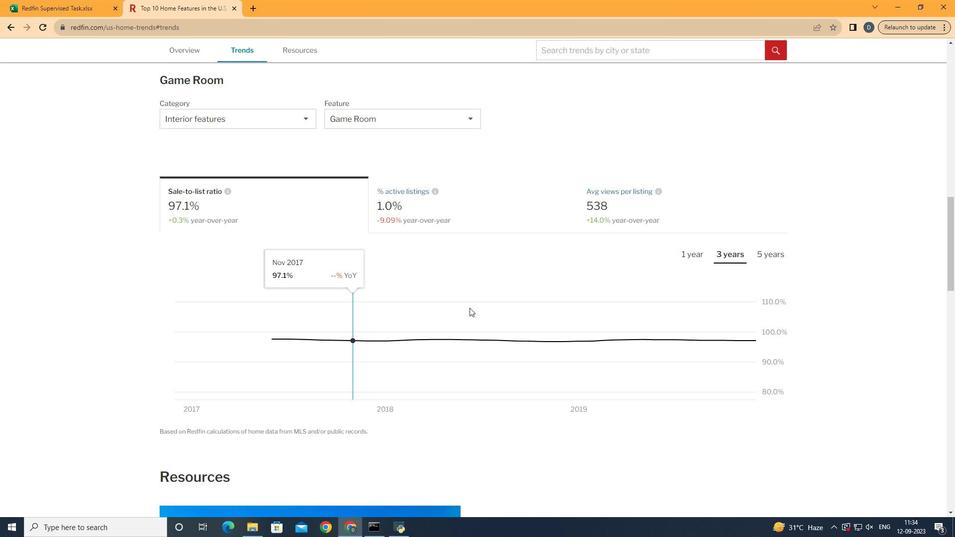 
Action: Mouse scrolled (319, 344) with delta (0, 0)
Screenshot: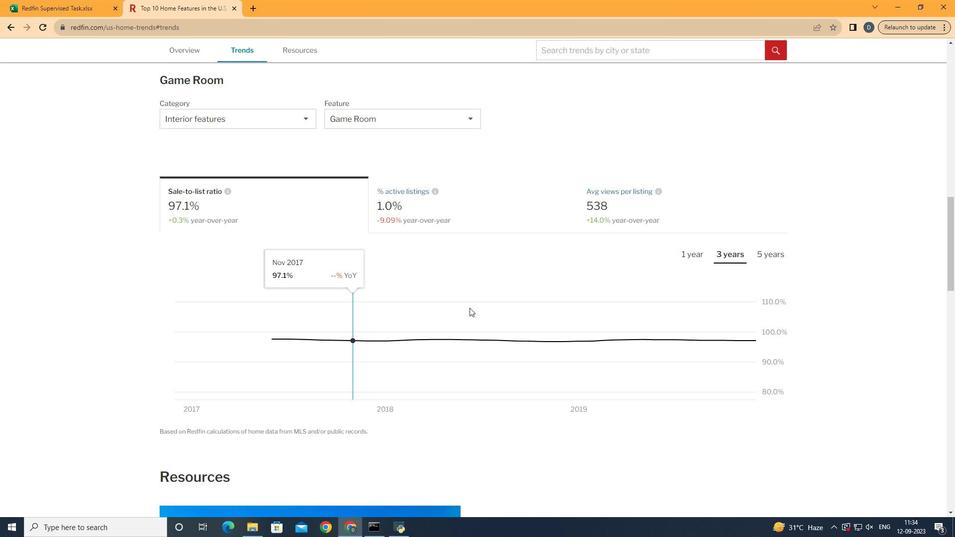 
Action: Mouse scrolled (319, 344) with delta (0, 0)
Screenshot: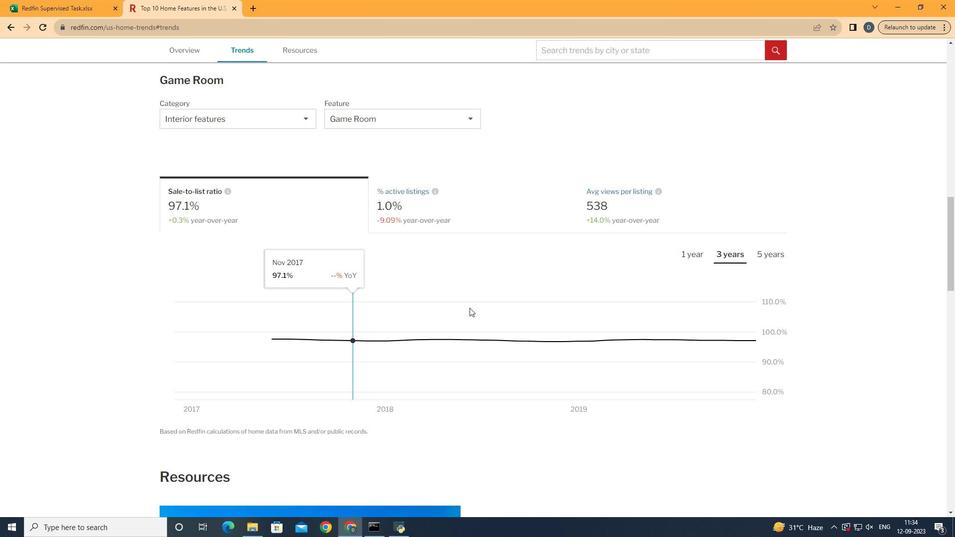 
Action: Mouse moved to (685, 237)
Screenshot: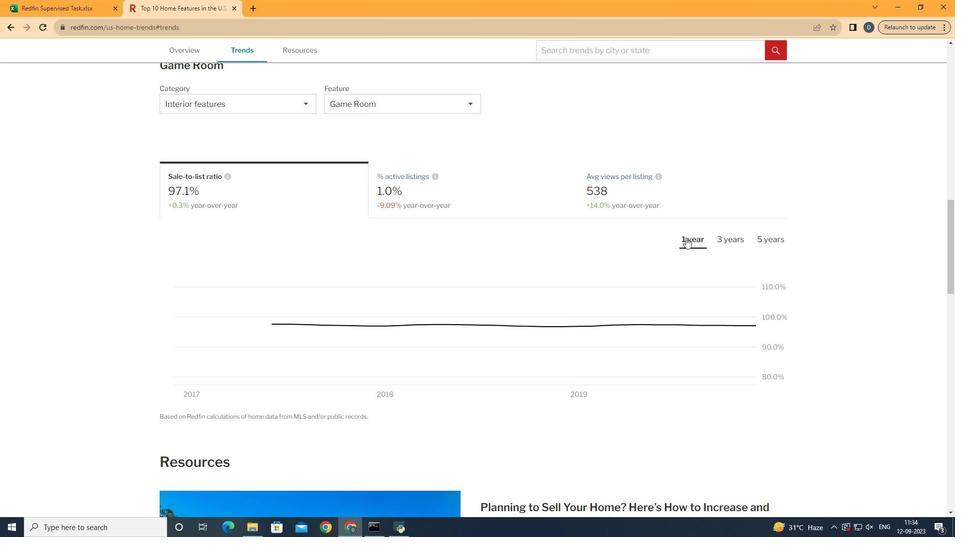 
Action: Mouse pressed left at (685, 237)
Screenshot: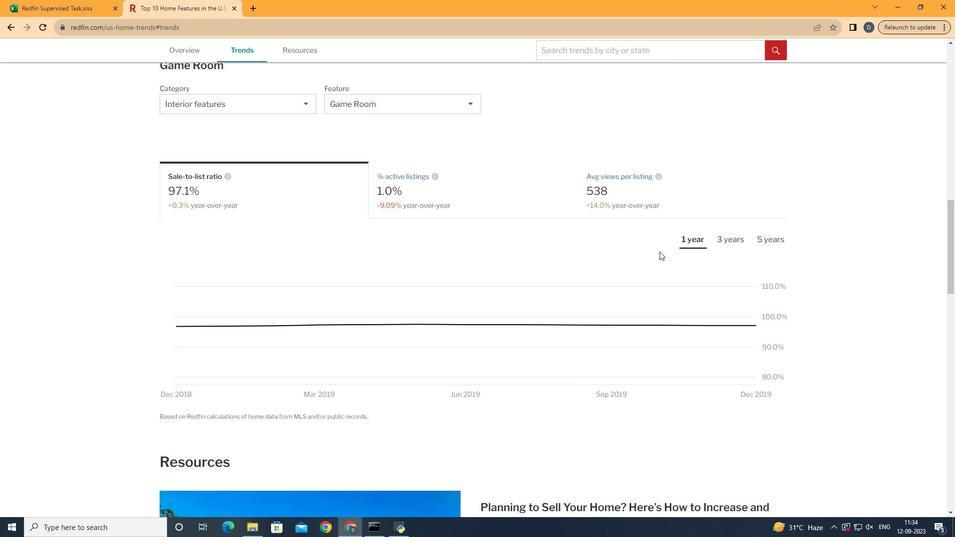 
Action: Mouse moved to (757, 330)
Screenshot: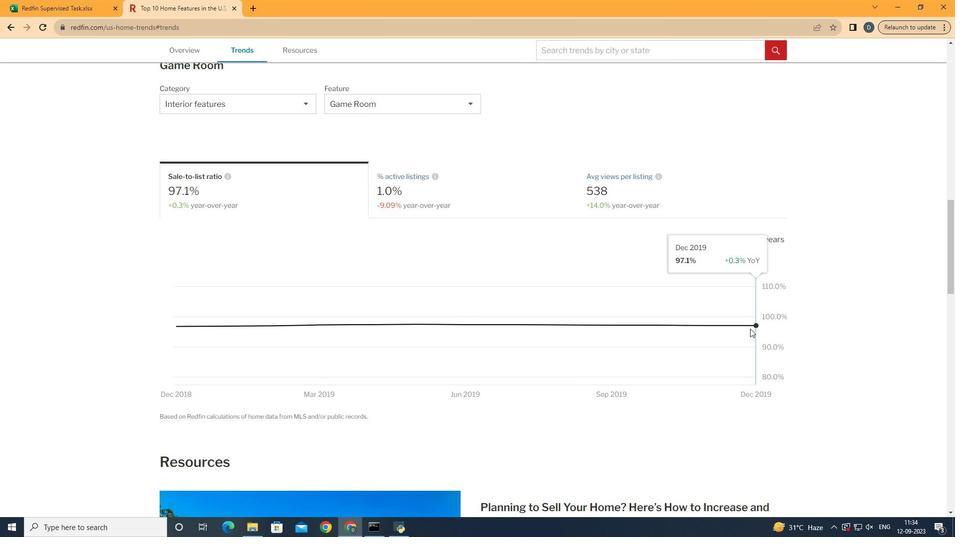 
